 Task: Move the task Implement multi-factor authentication for user login to the section To-Do in the project AcmeWorks and sort the tasks in the project by Assignee in Descending order
Action: Mouse moved to (547, 511)
Screenshot: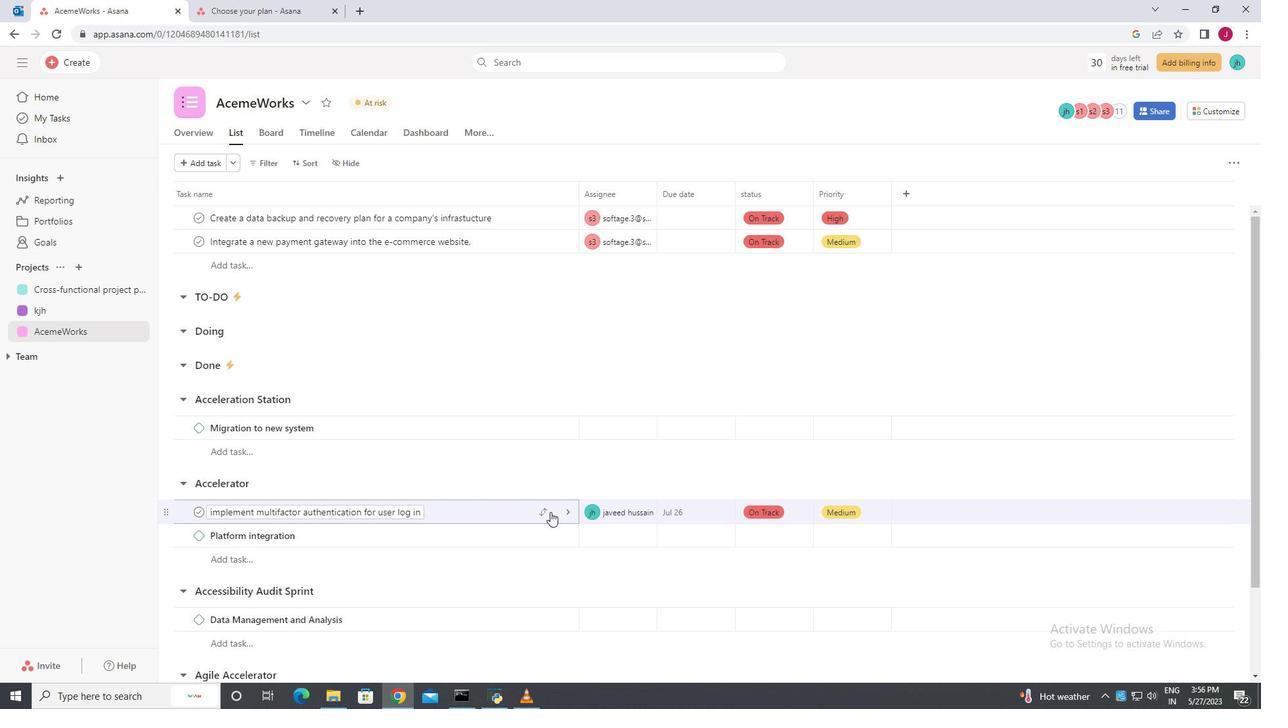 
Action: Mouse pressed left at (547, 511)
Screenshot: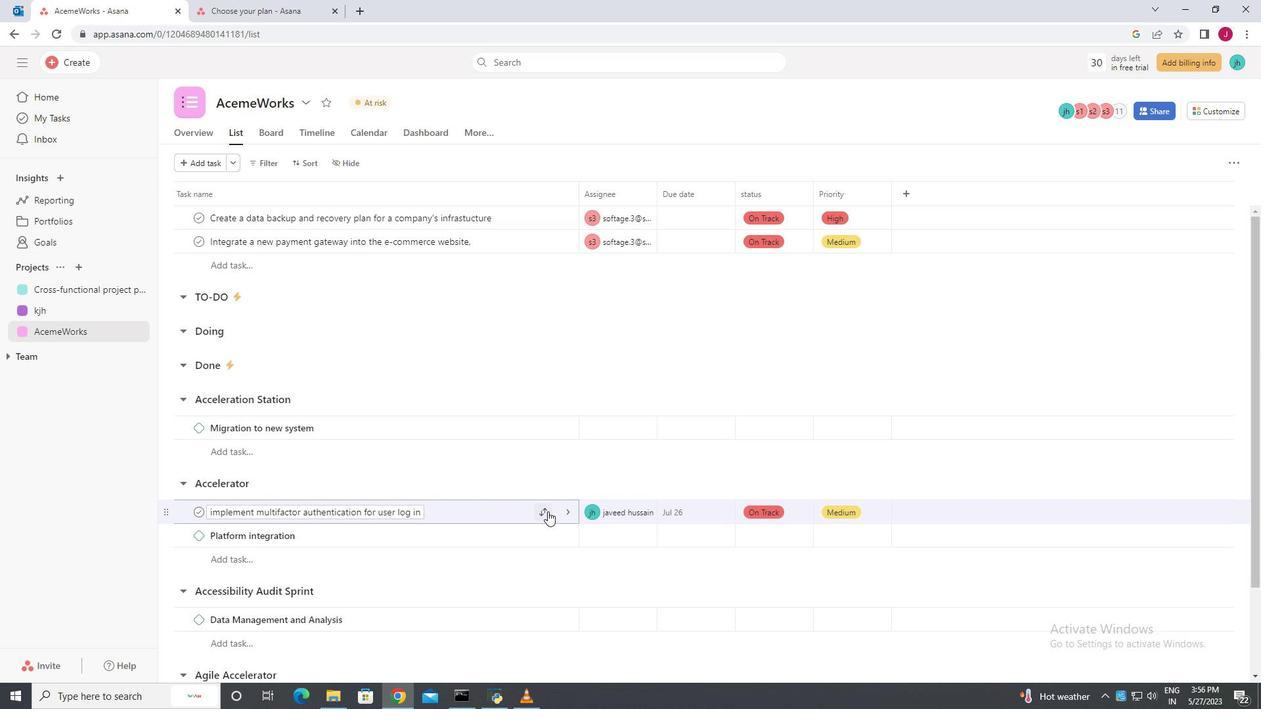 
Action: Mouse moved to (475, 338)
Screenshot: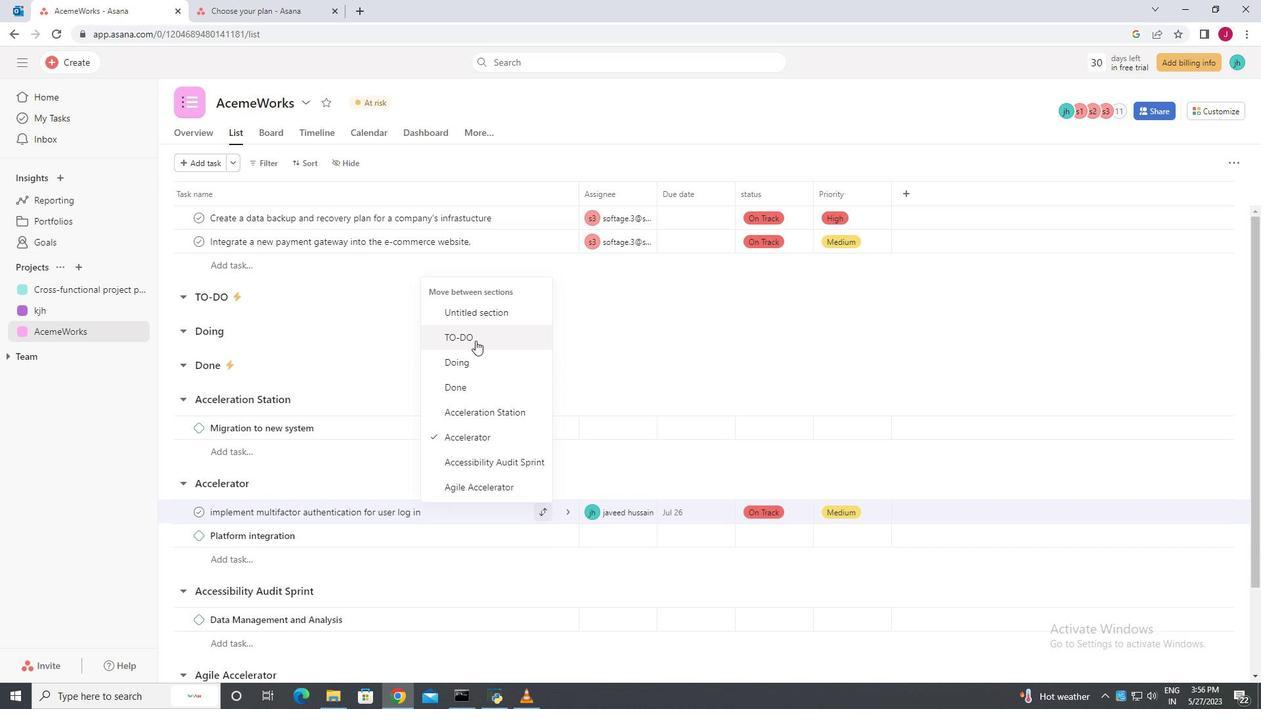 
Action: Mouse pressed left at (475, 338)
Screenshot: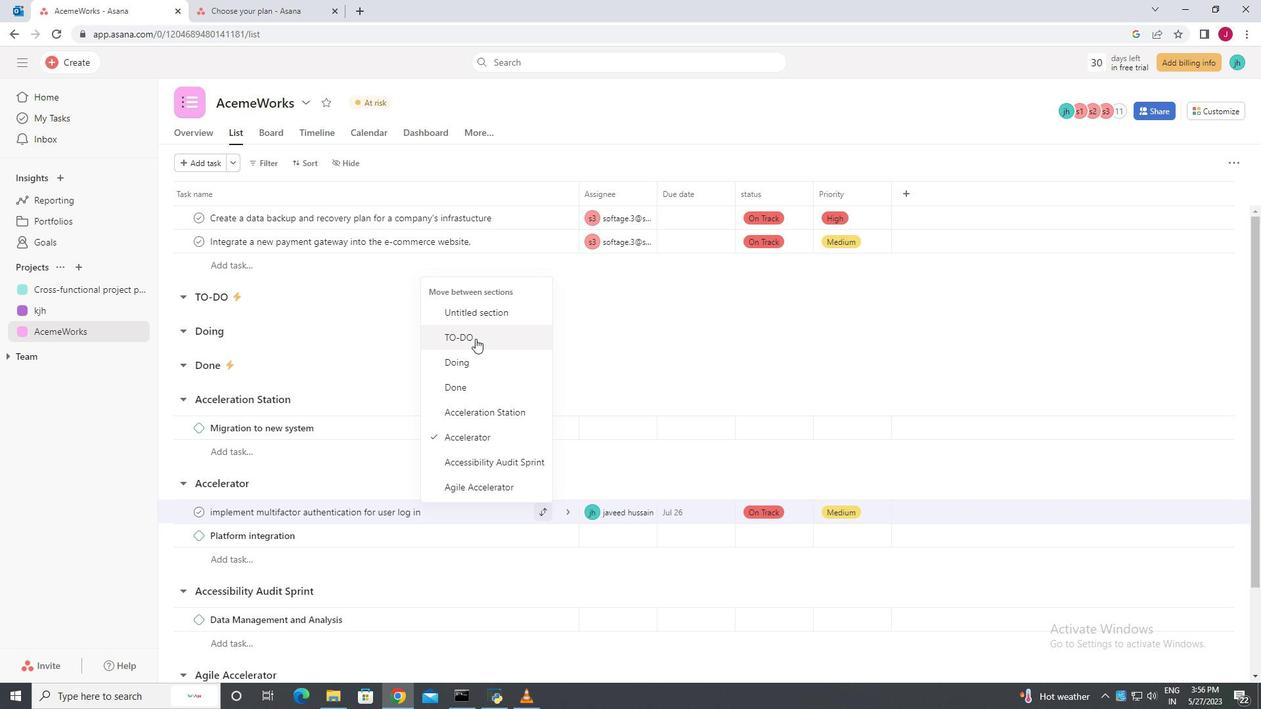 
Action: Mouse moved to (306, 162)
Screenshot: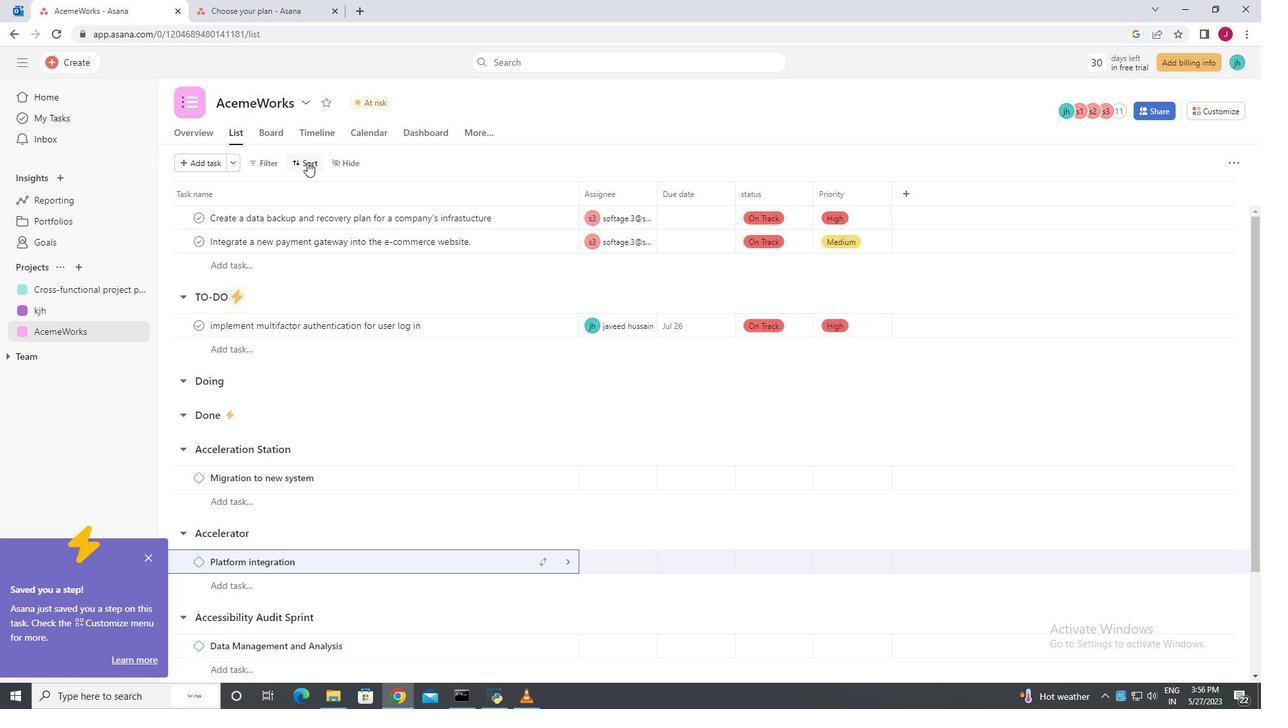 
Action: Mouse pressed left at (306, 162)
Screenshot: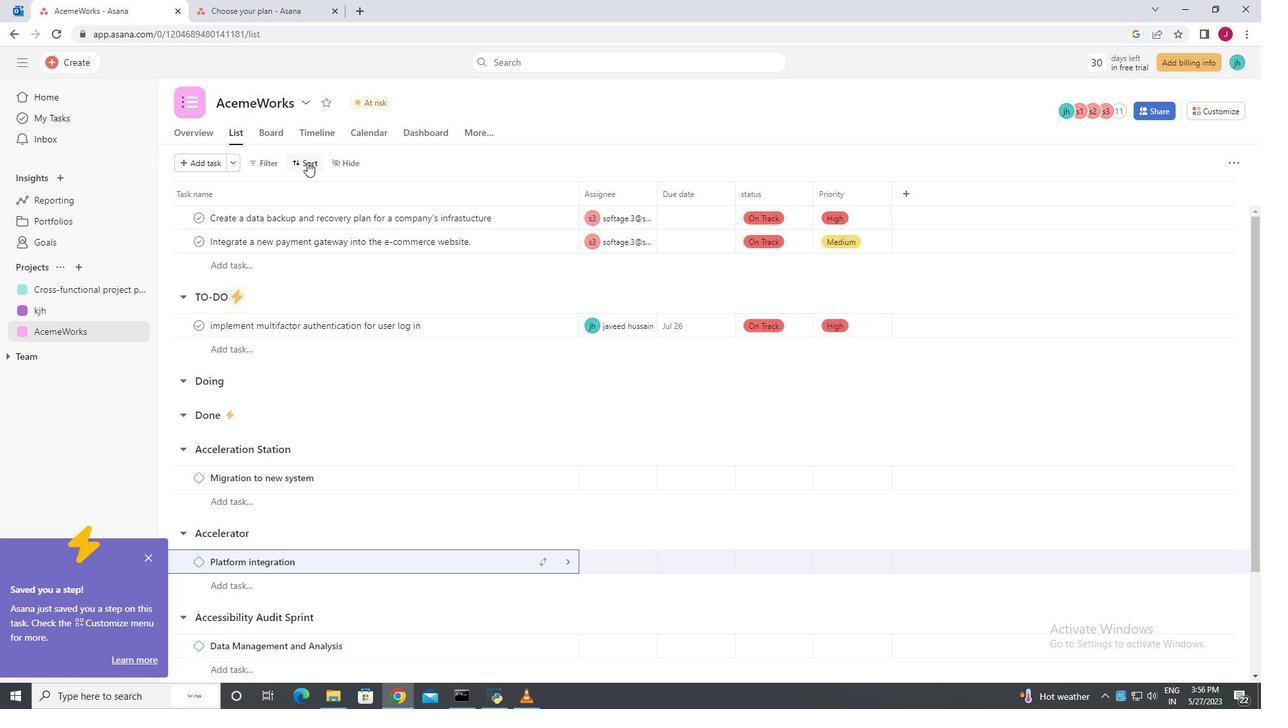 
Action: Mouse moved to (338, 269)
Screenshot: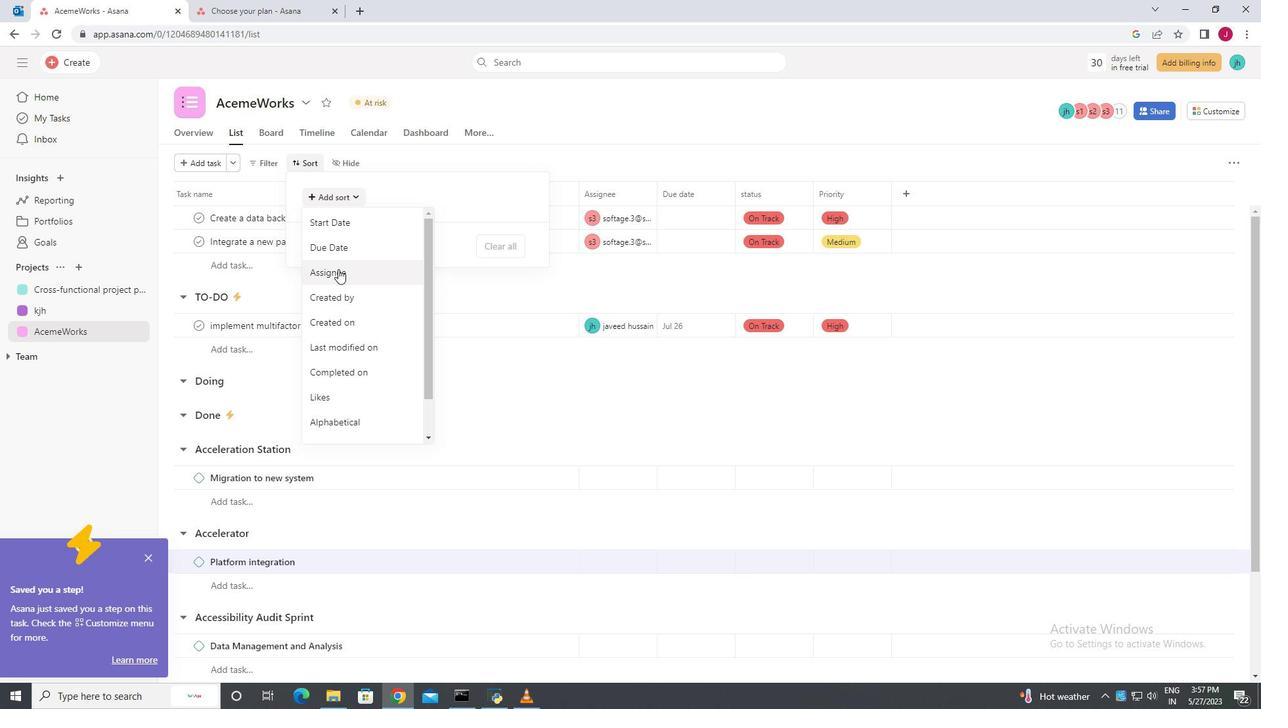 
Action: Mouse pressed left at (338, 269)
Screenshot: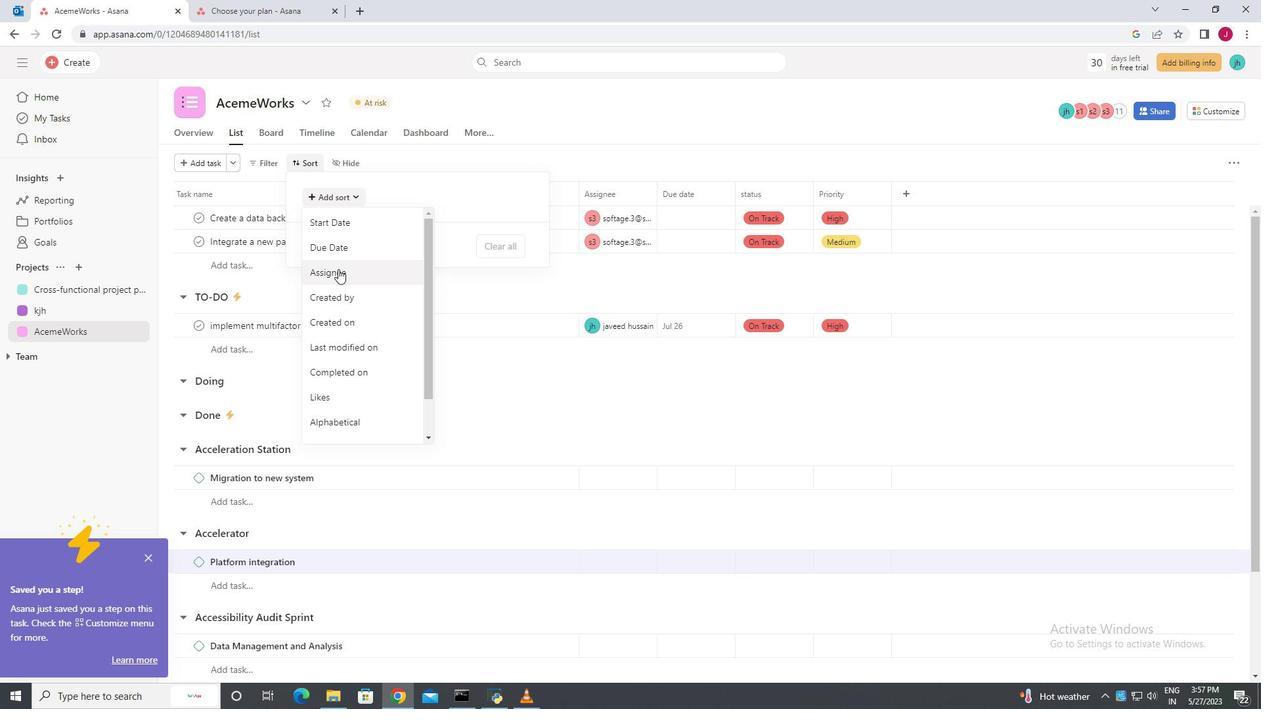 
Action: Mouse moved to (399, 217)
Screenshot: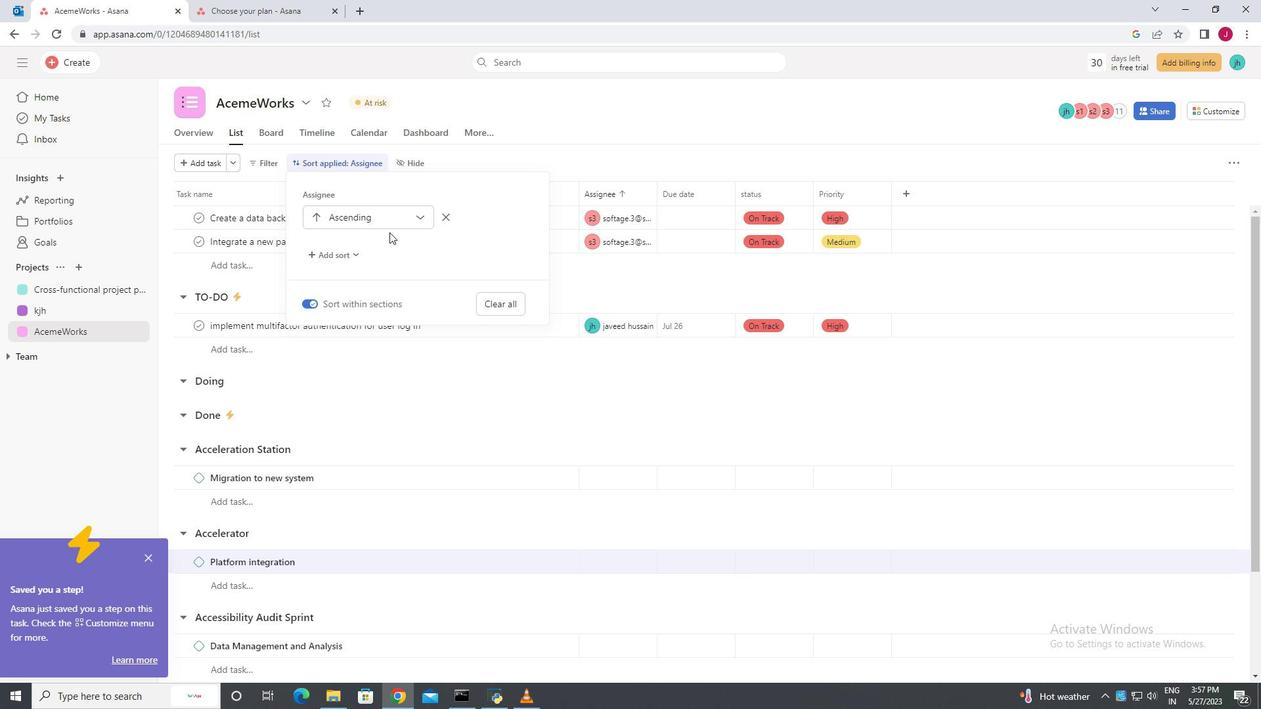 
Action: Mouse pressed left at (399, 217)
Screenshot: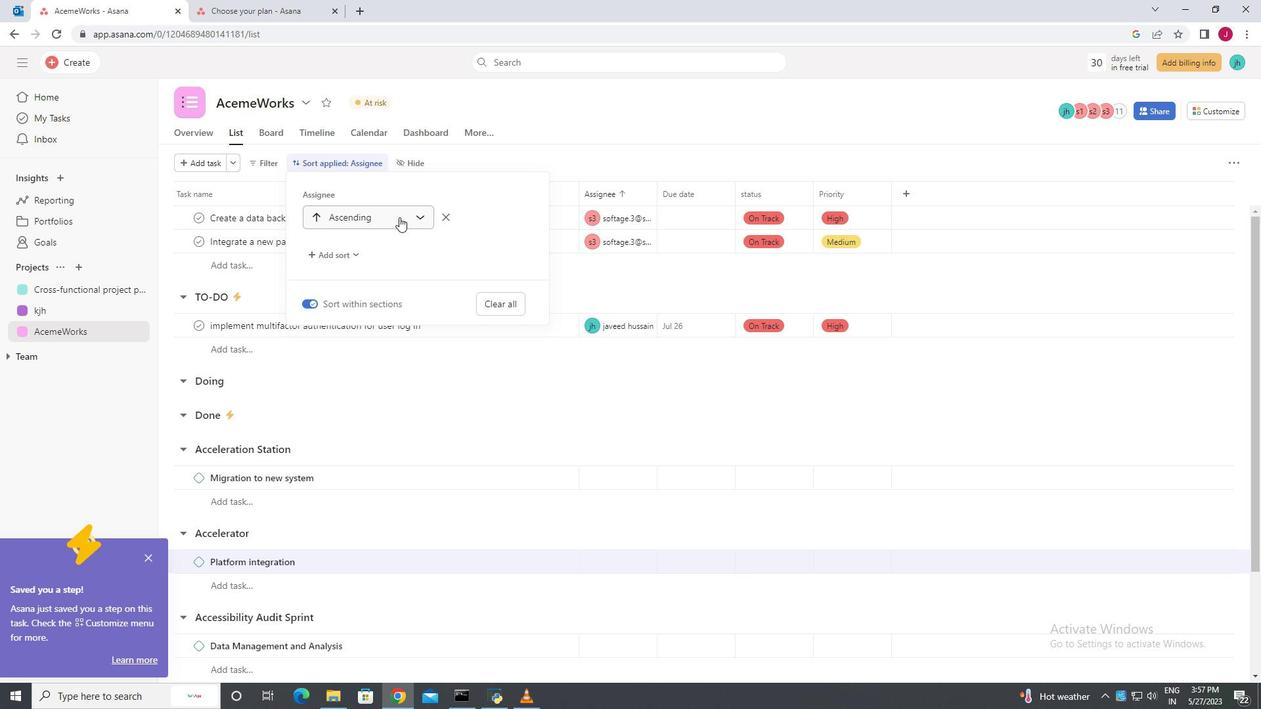
Action: Mouse moved to (352, 271)
Screenshot: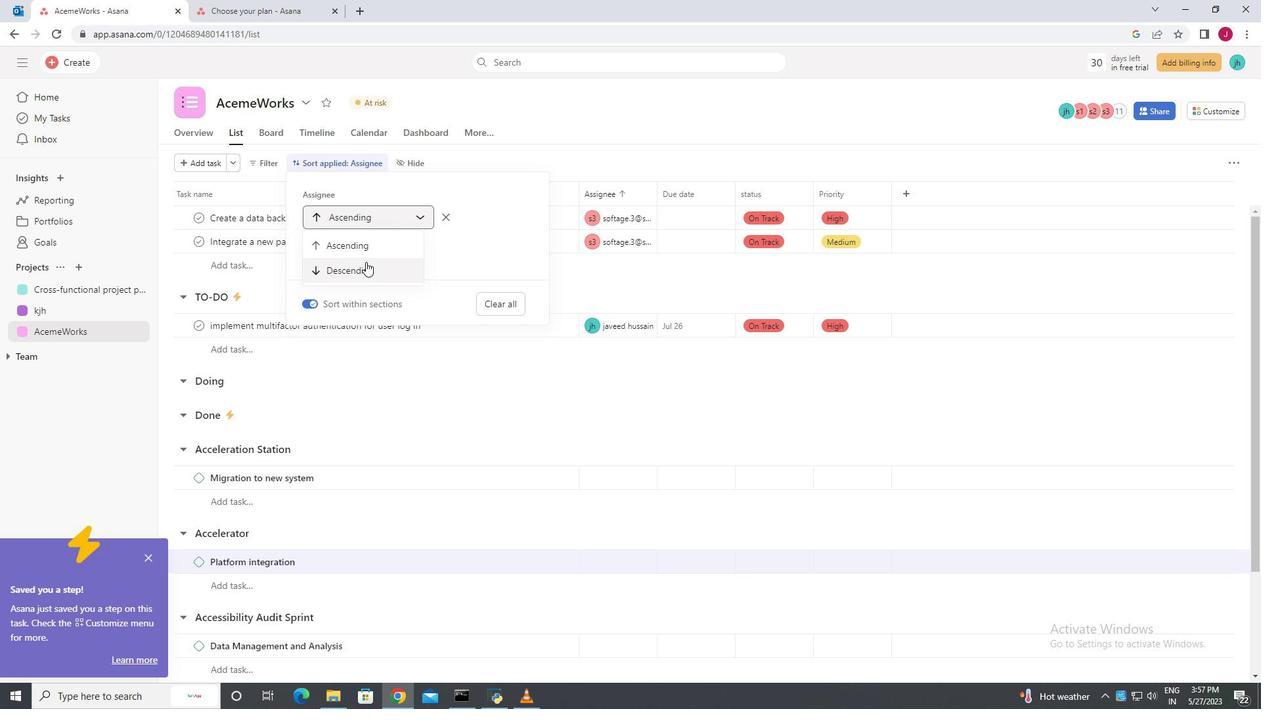 
Action: Mouse pressed left at (352, 271)
Screenshot: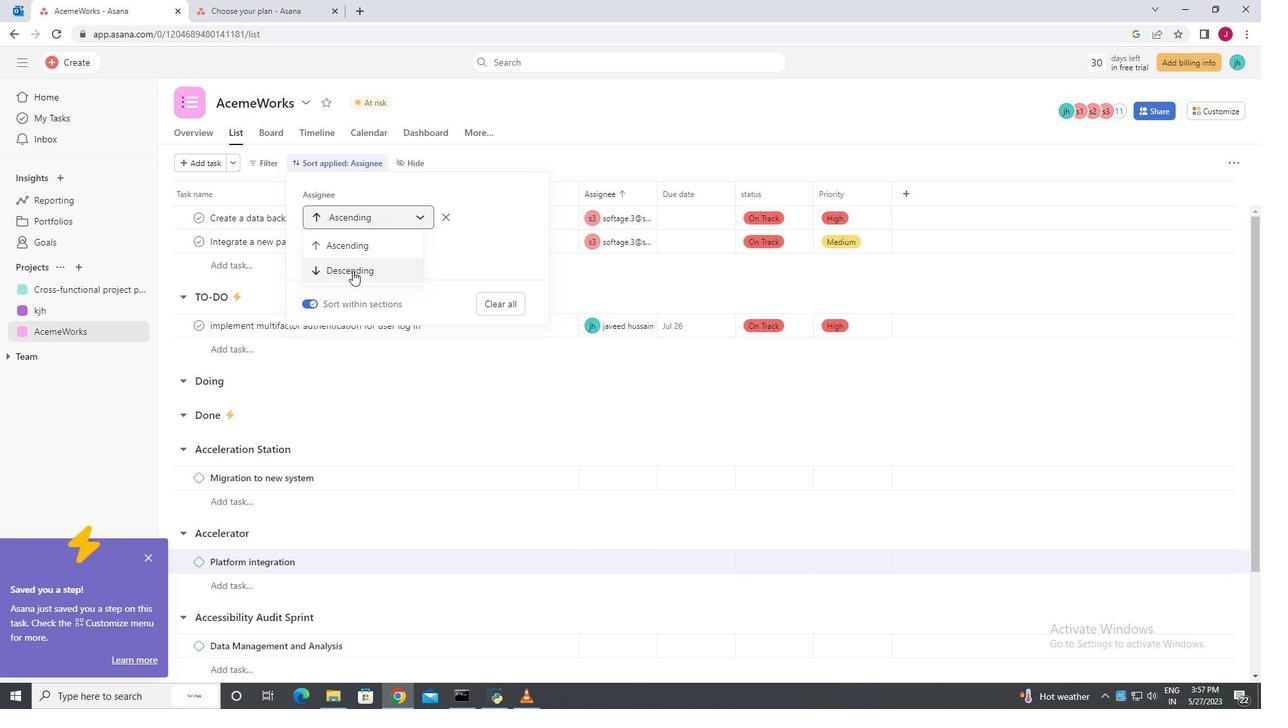 
Action: Mouse moved to (415, 352)
Screenshot: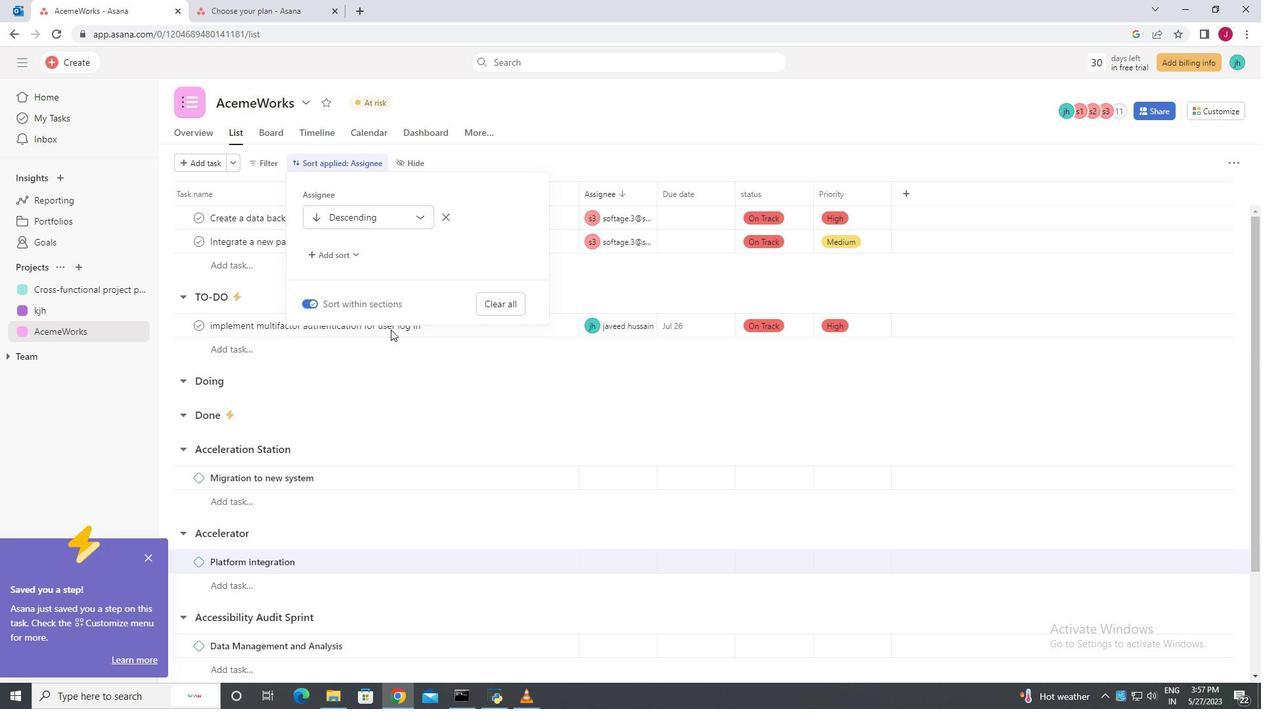
